 Task: For heading  Tahoma with underline.  font size for heading20,  'Change the font style of data to'Arial.  and font size to 12,  Change the alignment of both headline & data to Align left.  In the sheet  Attendance Sheet for Weekly Review
Action: Mouse moved to (251, 445)
Screenshot: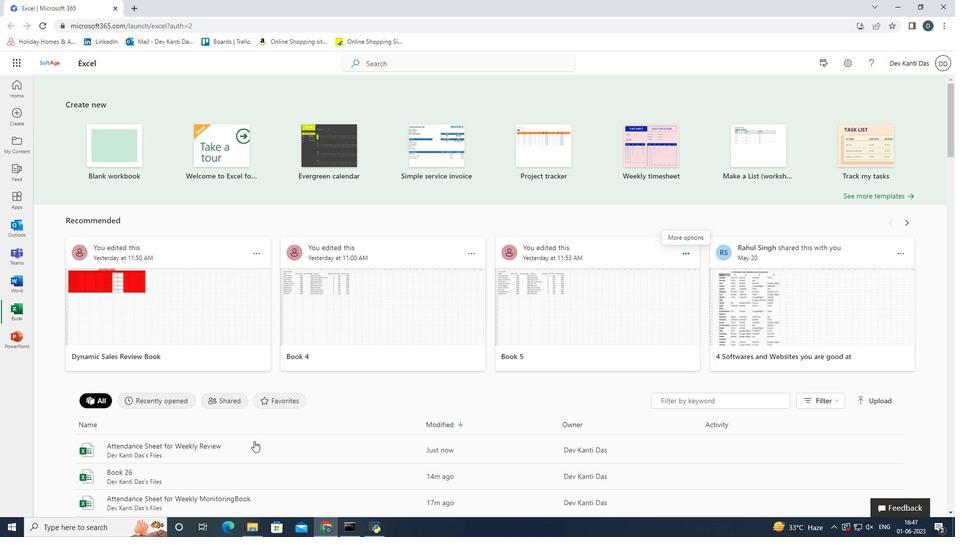 
Action: Mouse pressed left at (251, 445)
Screenshot: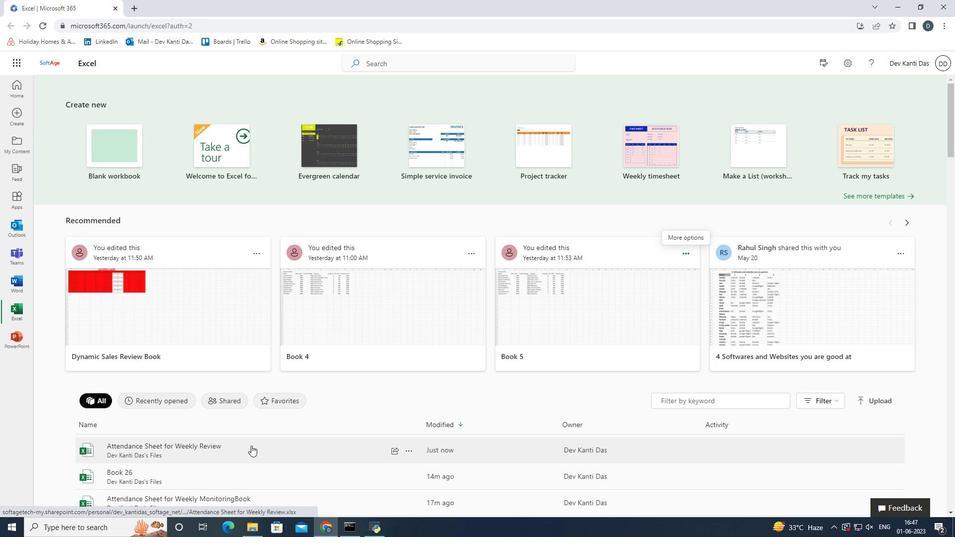 
Action: Mouse moved to (36, 168)
Screenshot: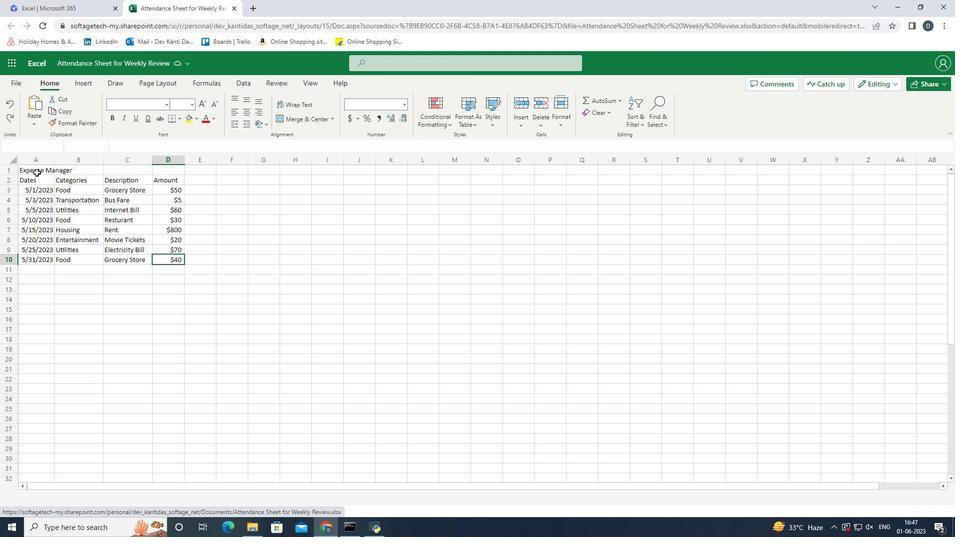 
Action: Mouse pressed left at (36, 168)
Screenshot: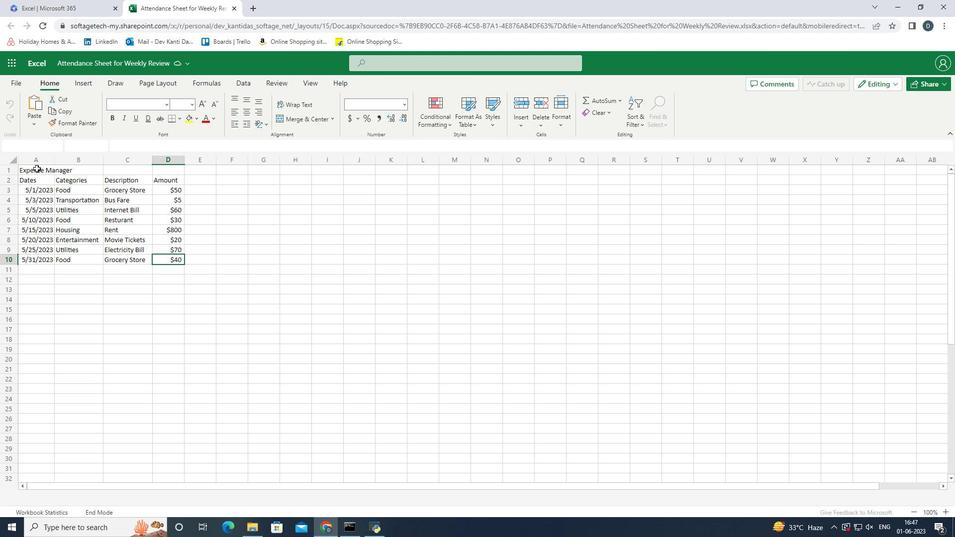 
Action: Mouse moved to (166, 107)
Screenshot: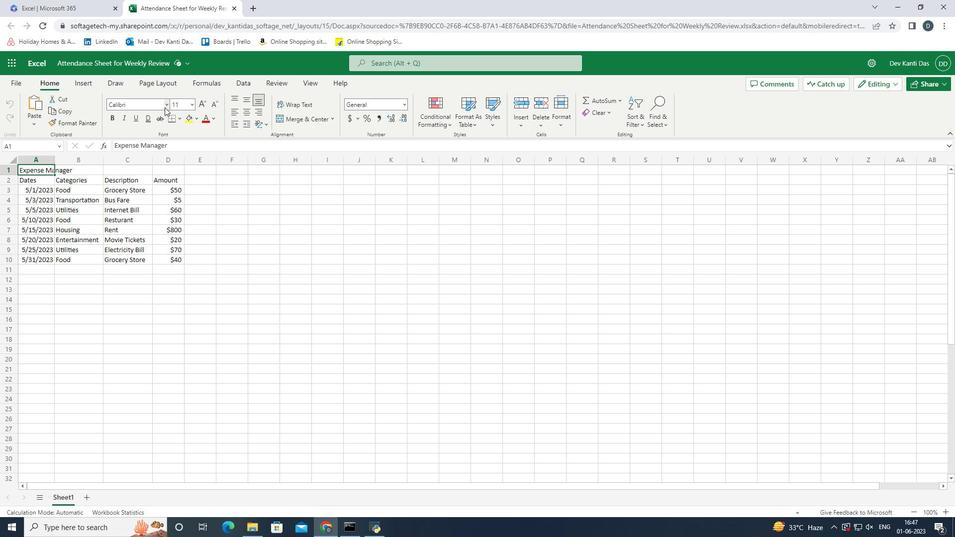 
Action: Mouse pressed left at (166, 107)
Screenshot: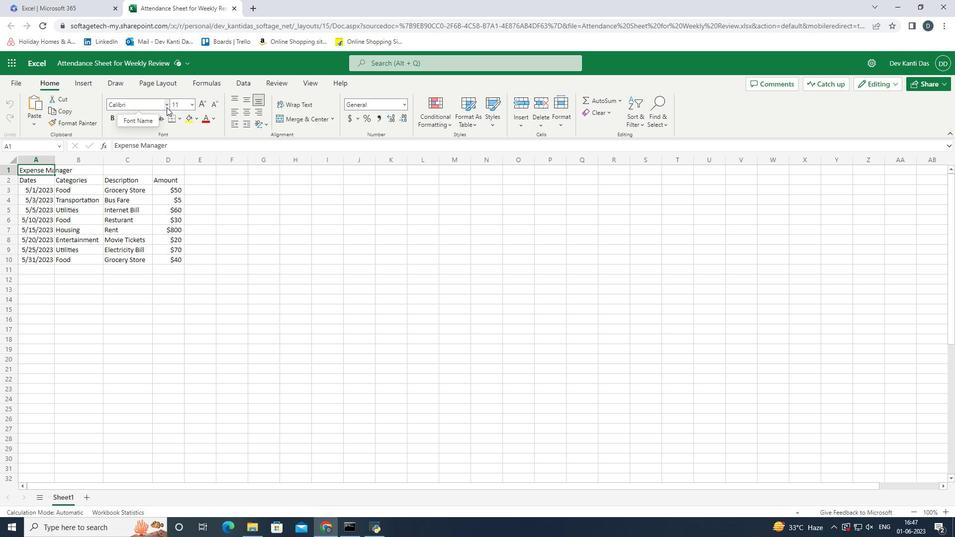 
Action: Mouse moved to (161, 346)
Screenshot: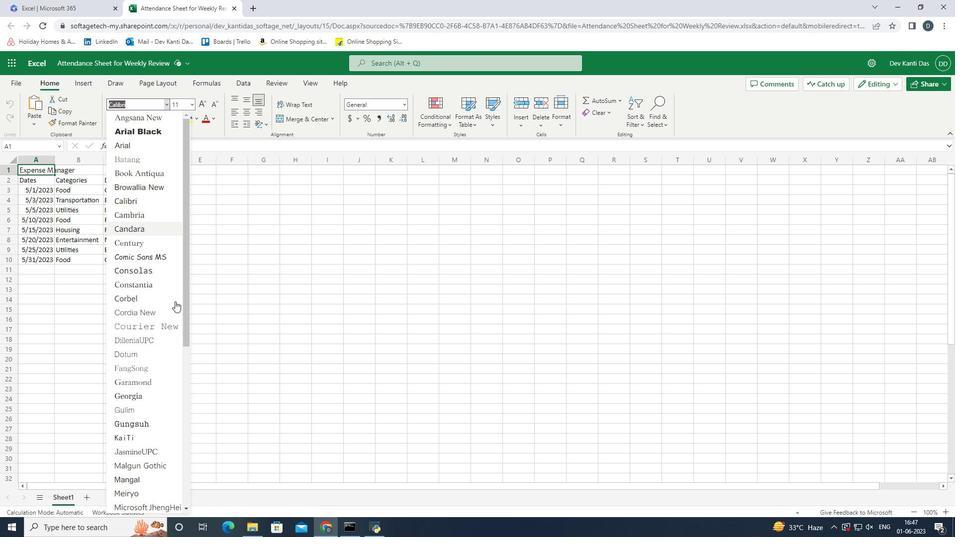 
Action: Mouse scrolled (161, 346) with delta (0, 0)
Screenshot: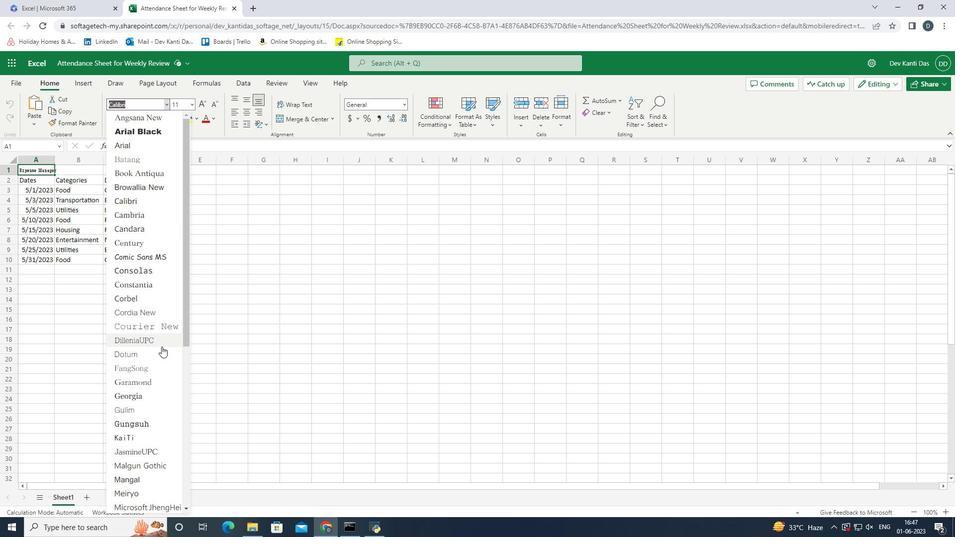 
Action: Mouse scrolled (161, 346) with delta (0, 0)
Screenshot: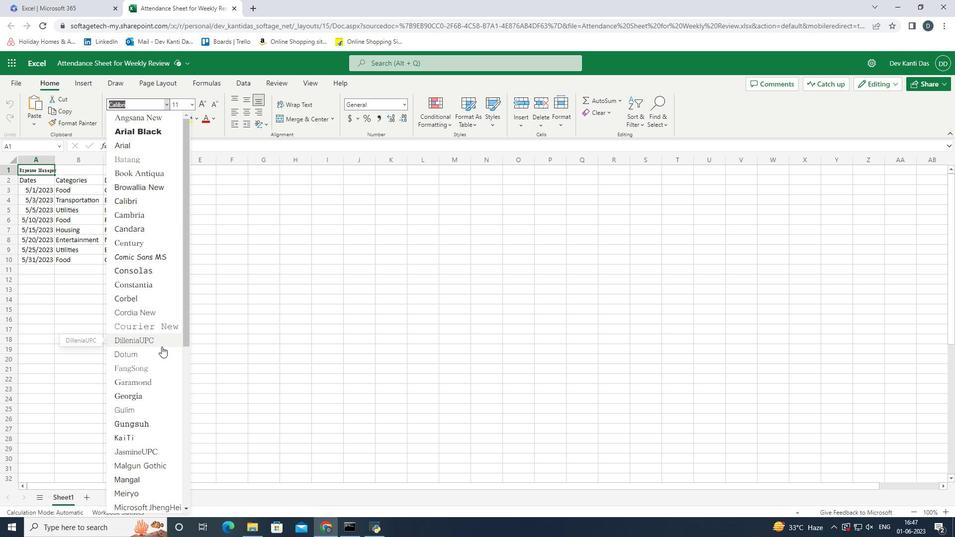 
Action: Mouse scrolled (161, 346) with delta (0, 0)
Screenshot: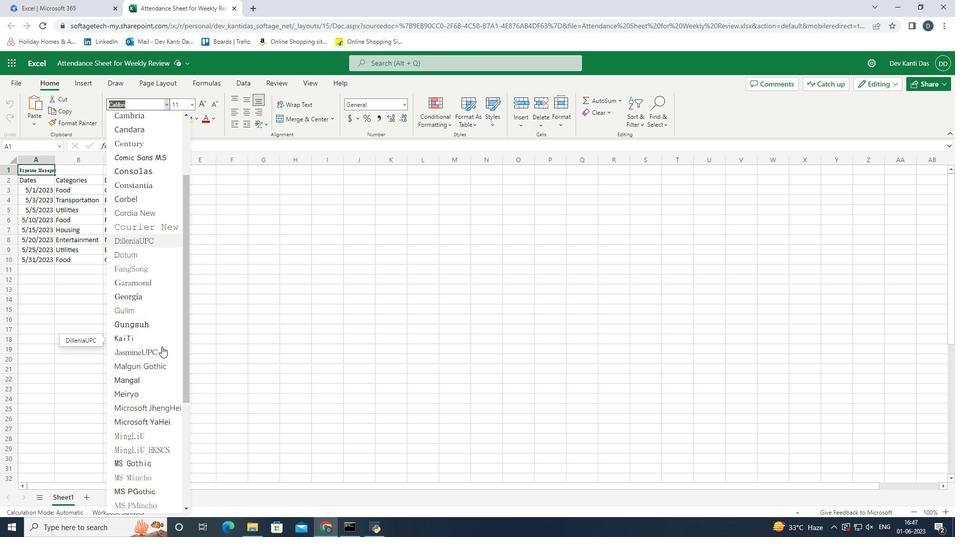 
Action: Mouse scrolled (161, 346) with delta (0, 0)
Screenshot: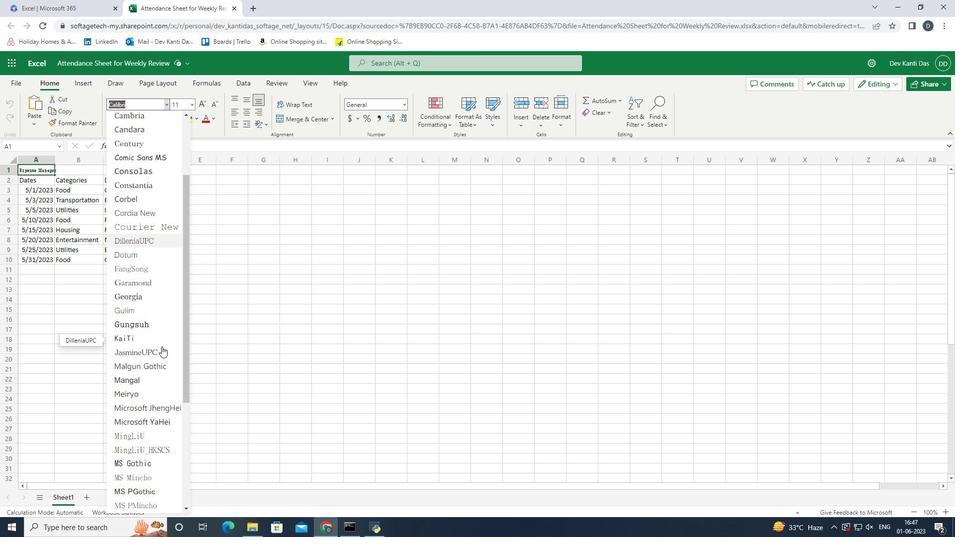 
Action: Mouse scrolled (161, 346) with delta (0, 0)
Screenshot: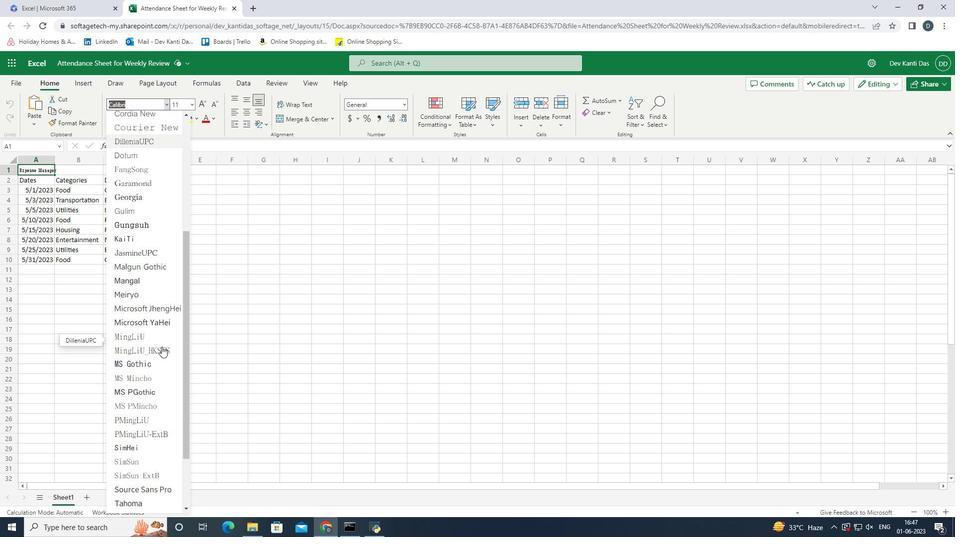 
Action: Mouse scrolled (161, 346) with delta (0, 0)
Screenshot: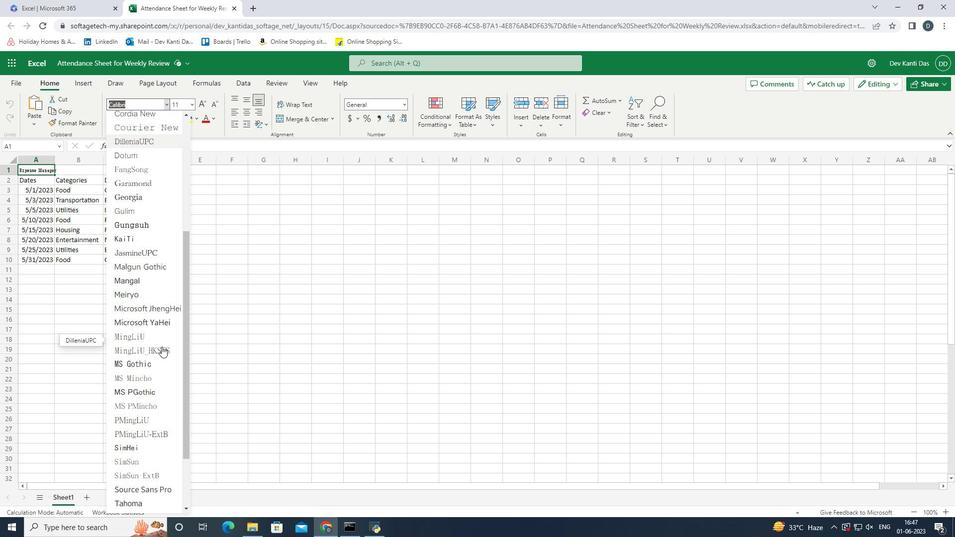 
Action: Mouse scrolled (161, 346) with delta (0, 0)
Screenshot: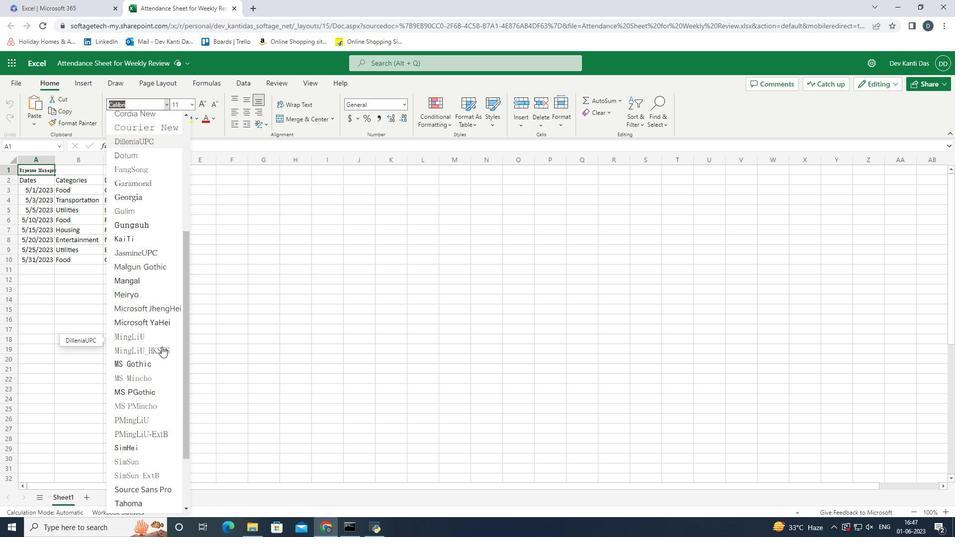
Action: Mouse scrolled (161, 346) with delta (0, 0)
Screenshot: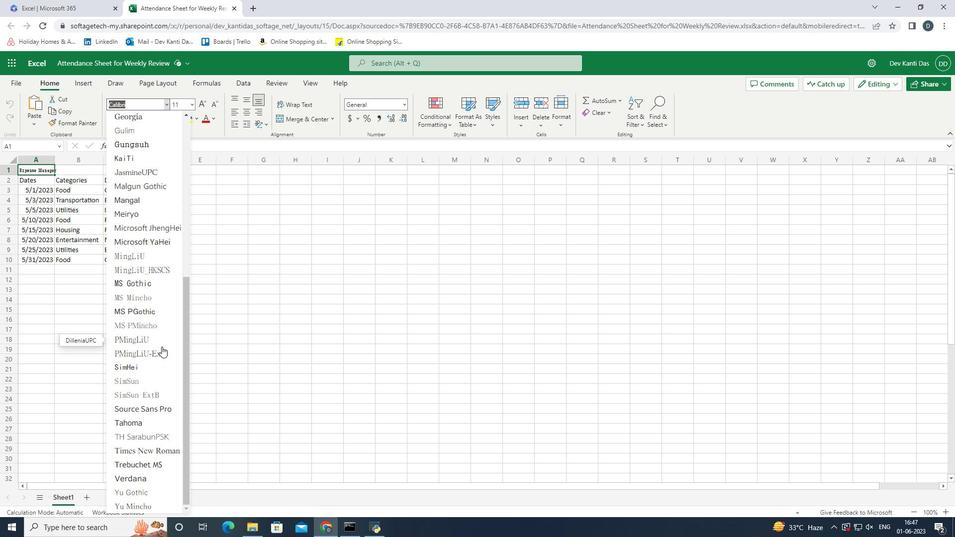 
Action: Mouse scrolled (161, 346) with delta (0, 0)
Screenshot: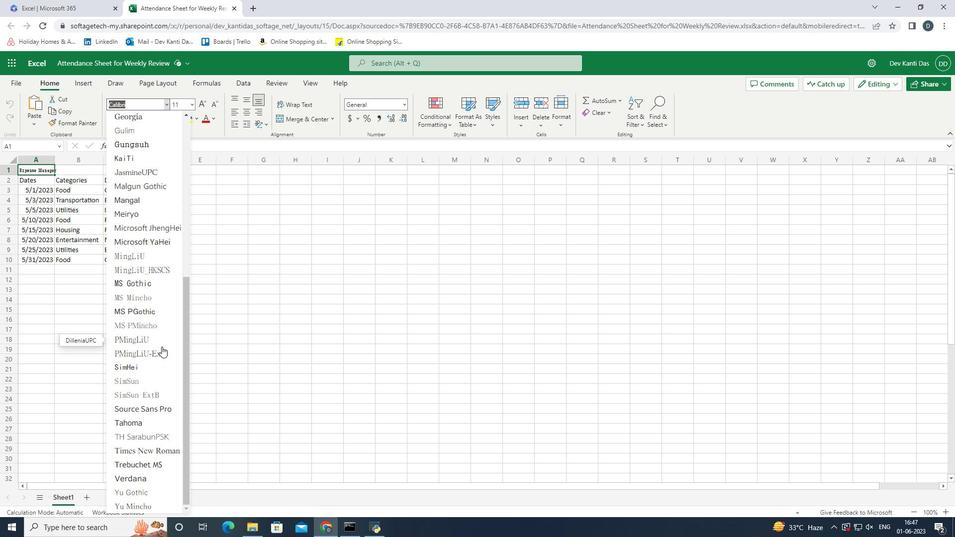 
Action: Mouse scrolled (161, 346) with delta (0, 0)
Screenshot: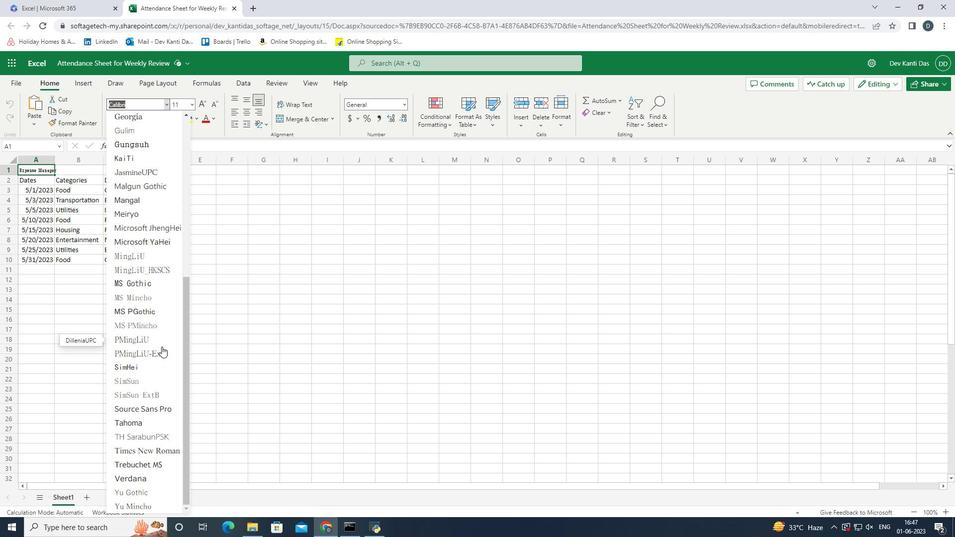 
Action: Mouse moved to (160, 421)
Screenshot: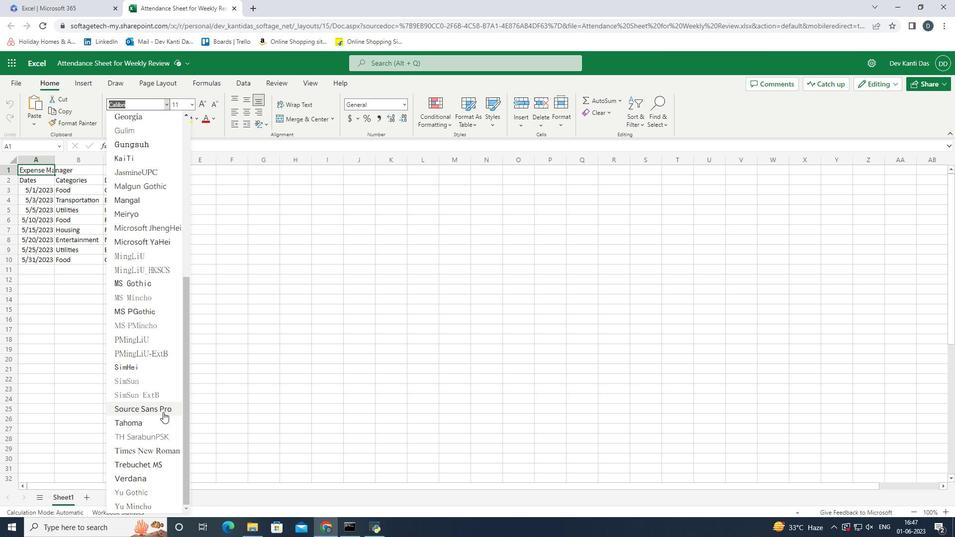 
Action: Mouse pressed left at (160, 421)
Screenshot: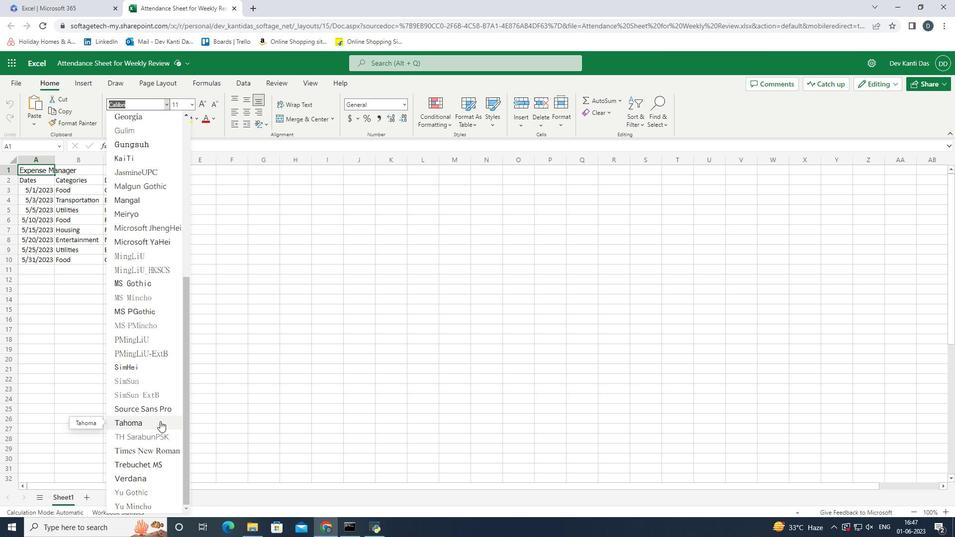 
Action: Mouse moved to (133, 117)
Screenshot: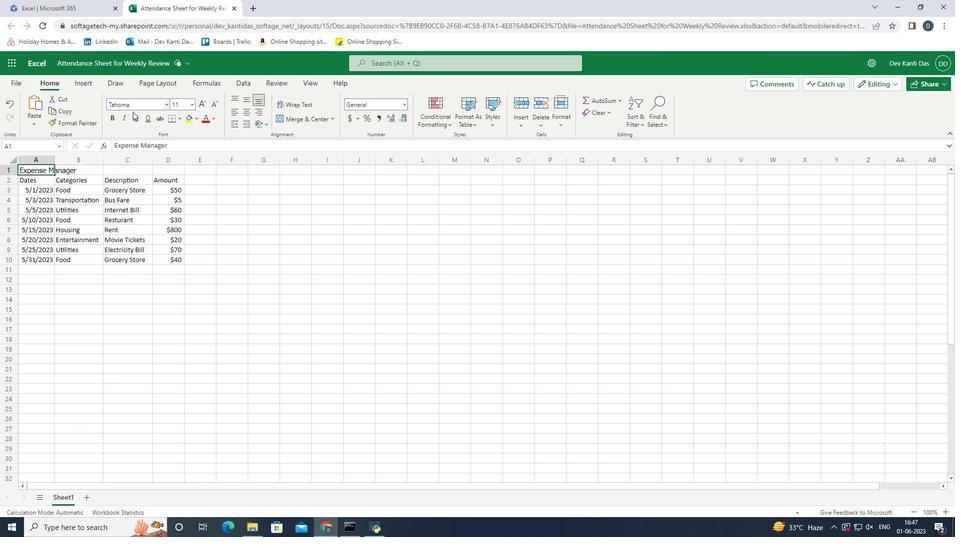 
Action: Mouse pressed left at (133, 117)
Screenshot: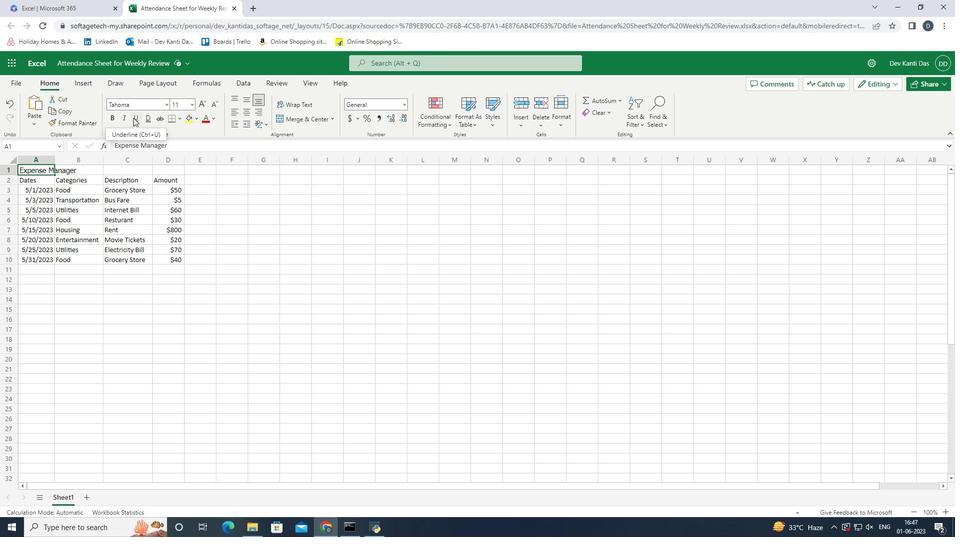 
Action: Mouse moved to (191, 102)
Screenshot: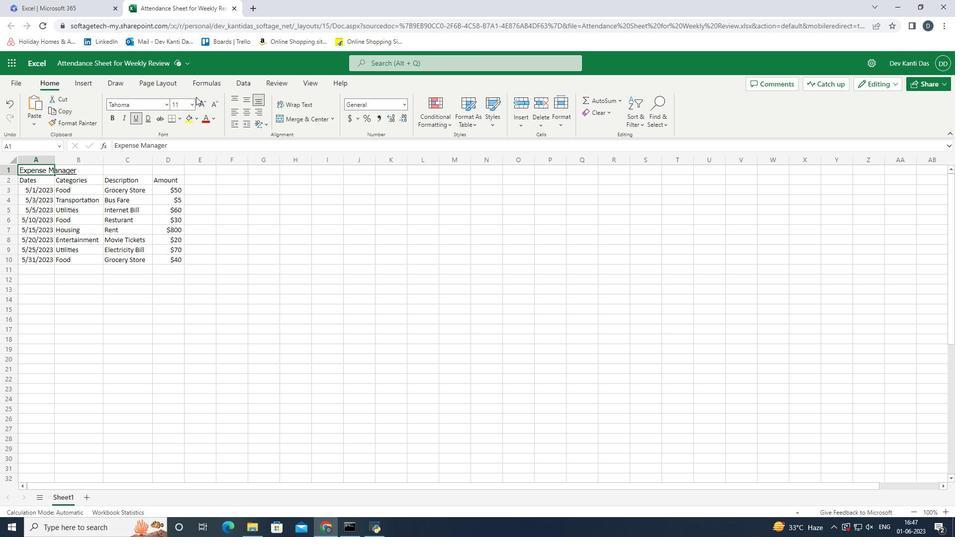 
Action: Mouse pressed left at (191, 102)
Screenshot: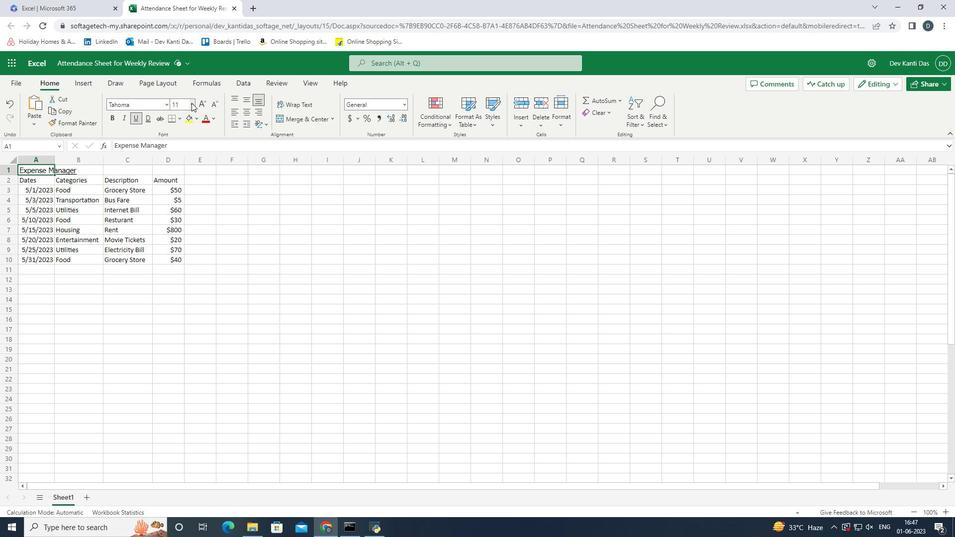 
Action: Mouse moved to (180, 227)
Screenshot: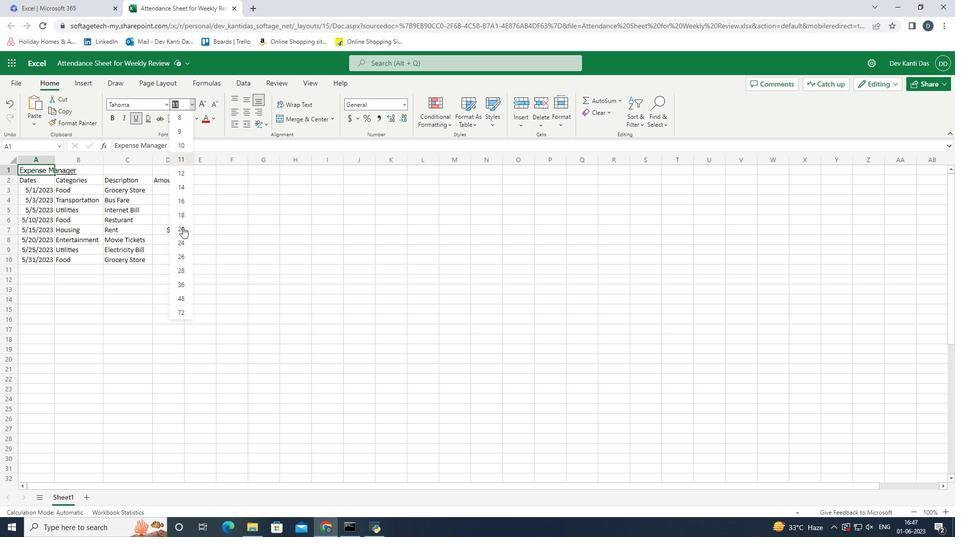 
Action: Mouse pressed left at (180, 227)
Screenshot: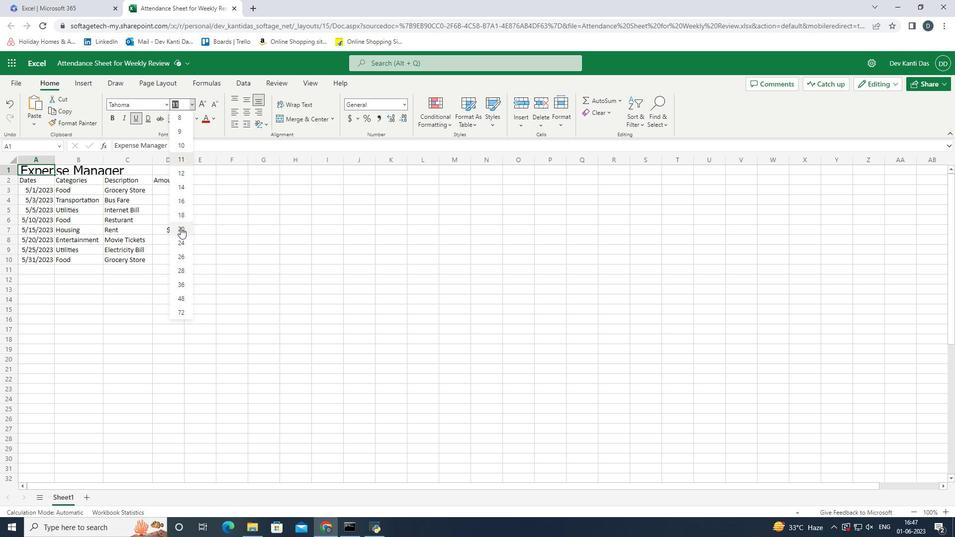 
Action: Mouse moved to (36, 173)
Screenshot: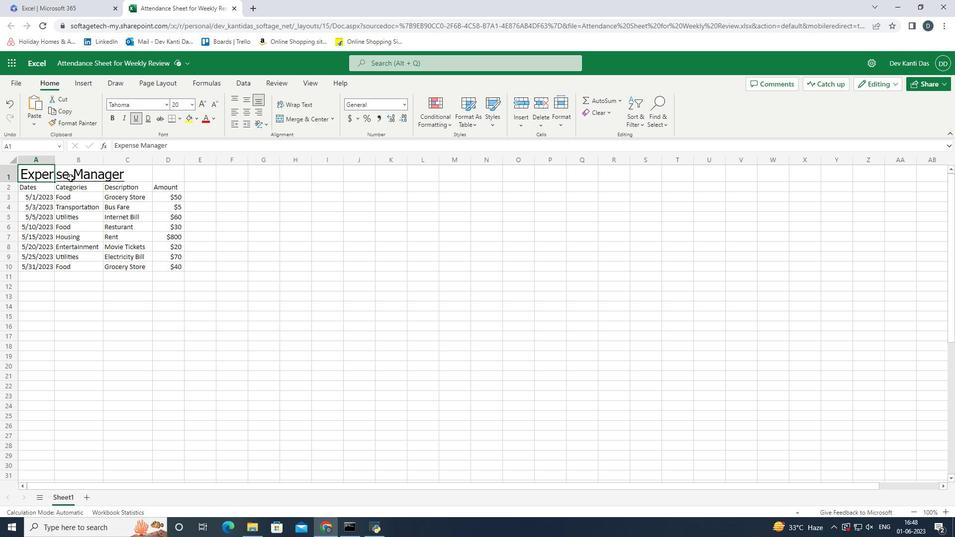 
Action: Mouse pressed left at (36, 173)
Screenshot: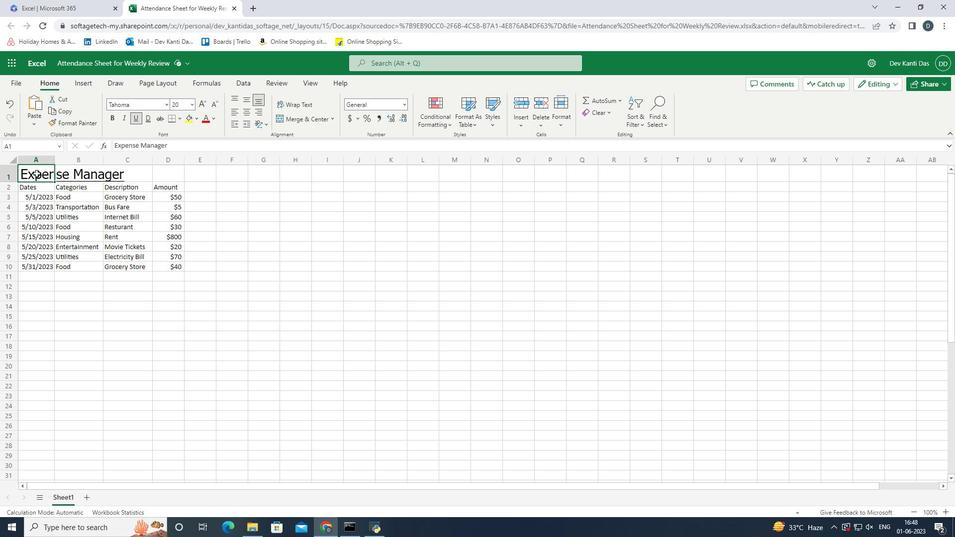 
Action: Mouse moved to (332, 119)
Screenshot: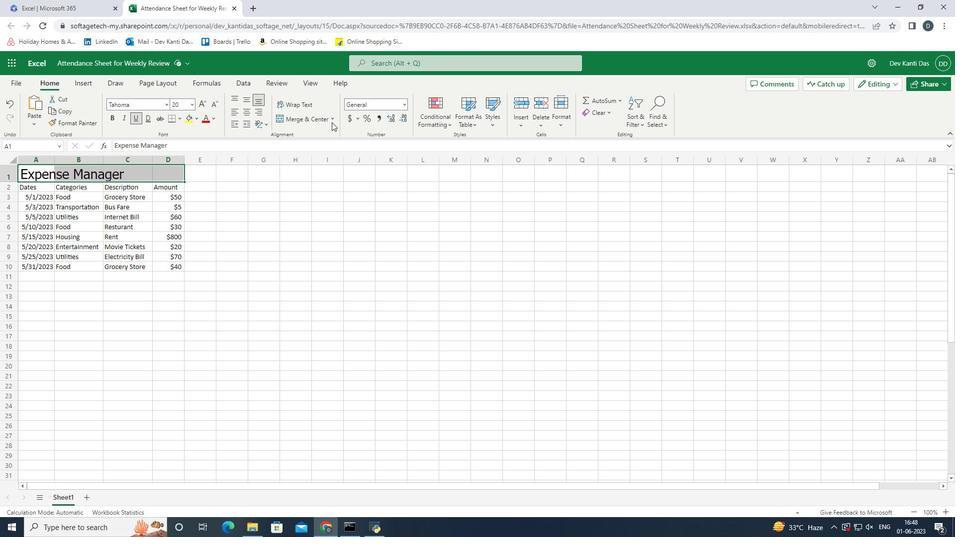 
Action: Mouse pressed left at (332, 119)
Screenshot: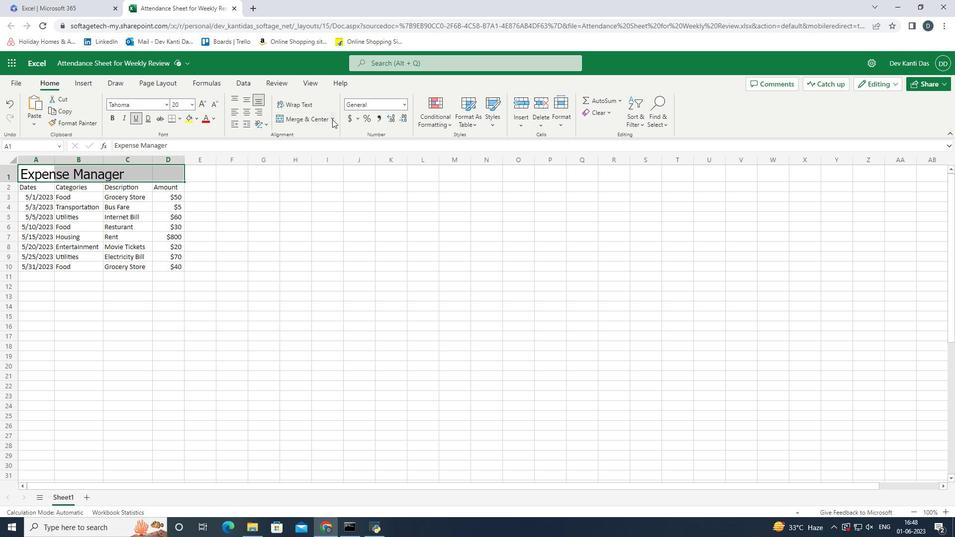 
Action: Mouse moved to (327, 175)
Screenshot: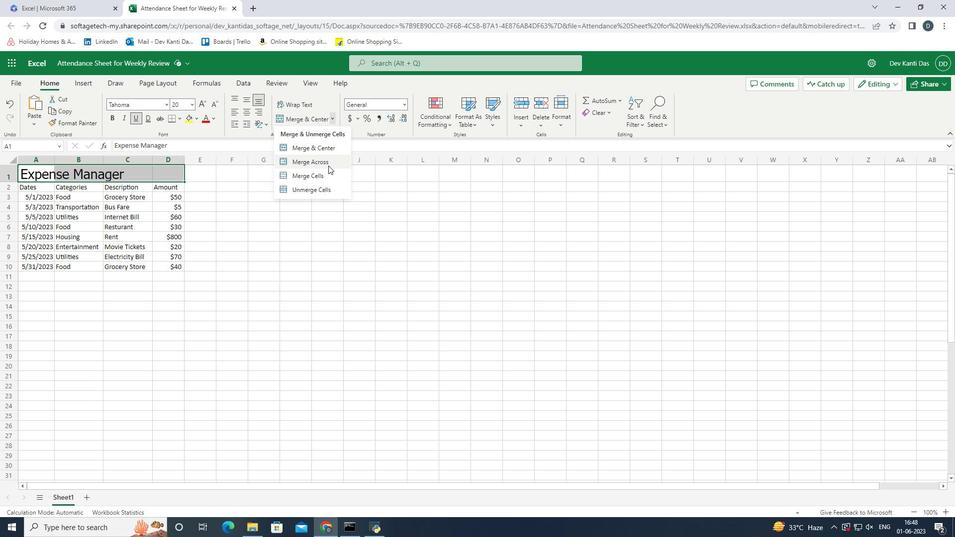 
Action: Mouse pressed left at (327, 175)
Screenshot: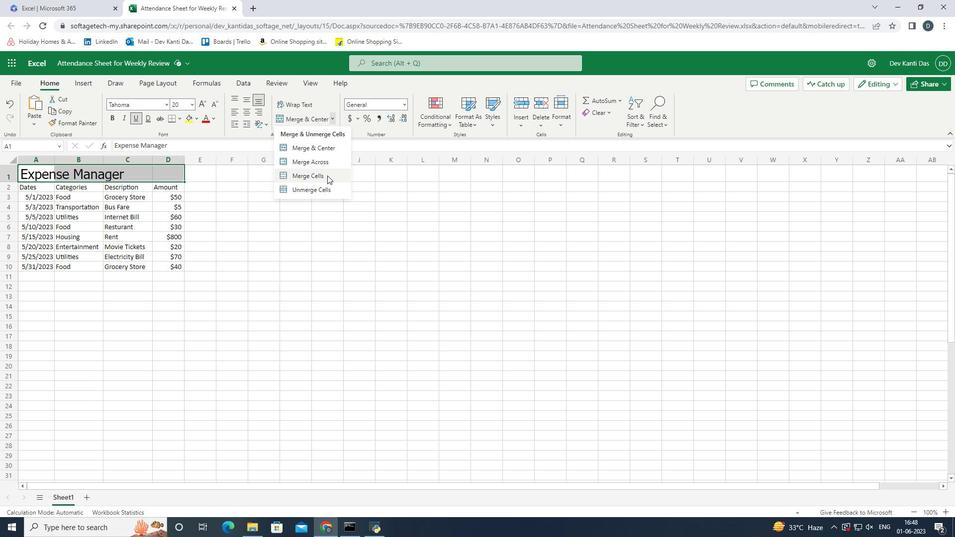 
Action: Mouse moved to (28, 187)
Screenshot: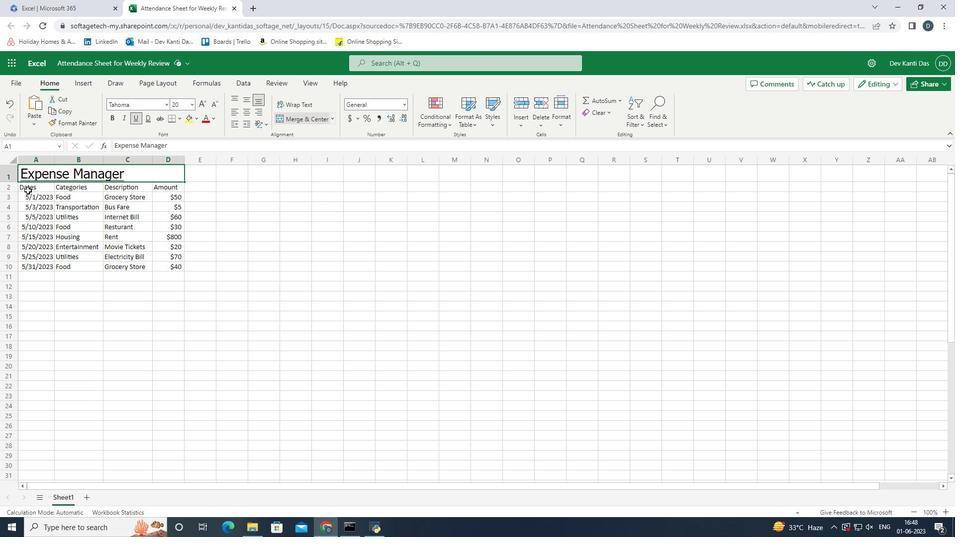 
Action: Mouse pressed left at (28, 187)
Screenshot: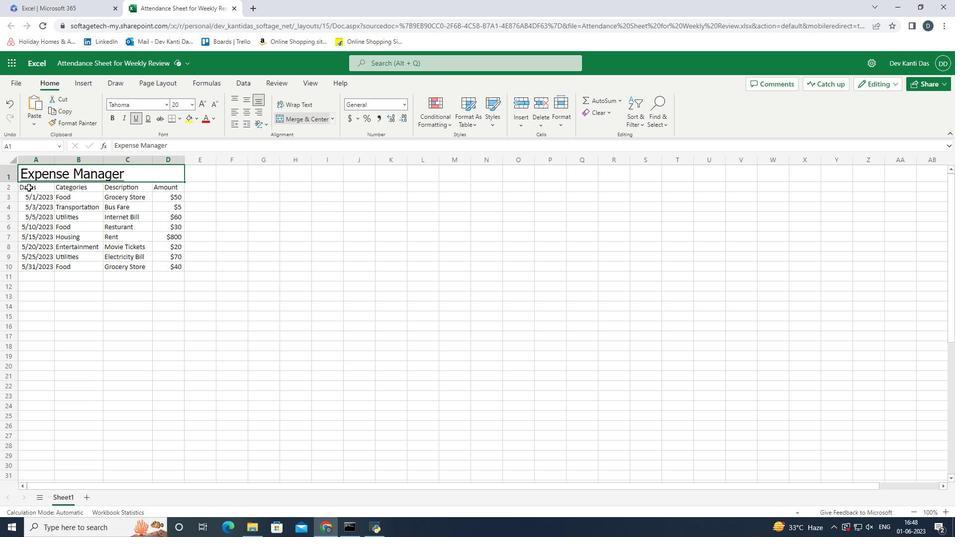 
Action: Mouse moved to (31, 186)
Screenshot: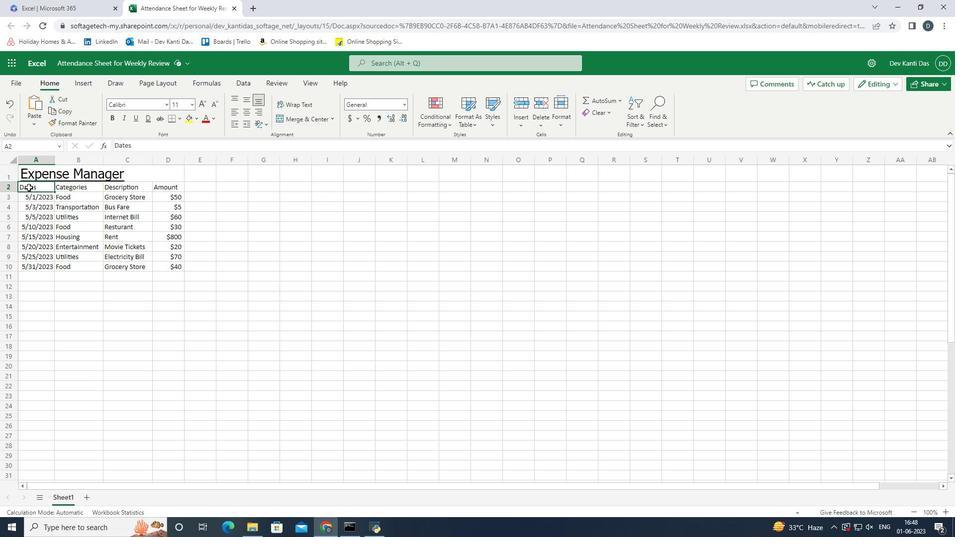 
Action: Mouse pressed left at (31, 186)
Screenshot: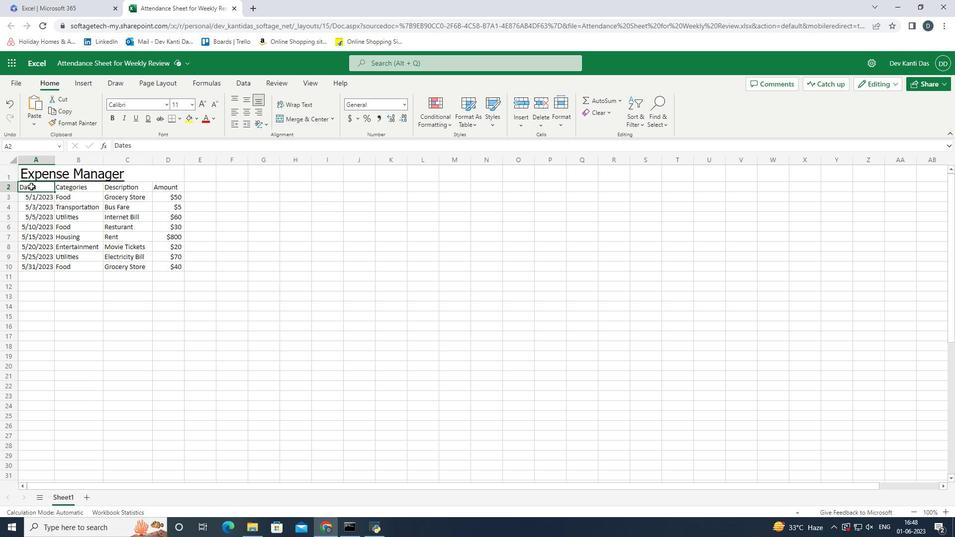 
Action: Mouse moved to (165, 103)
Screenshot: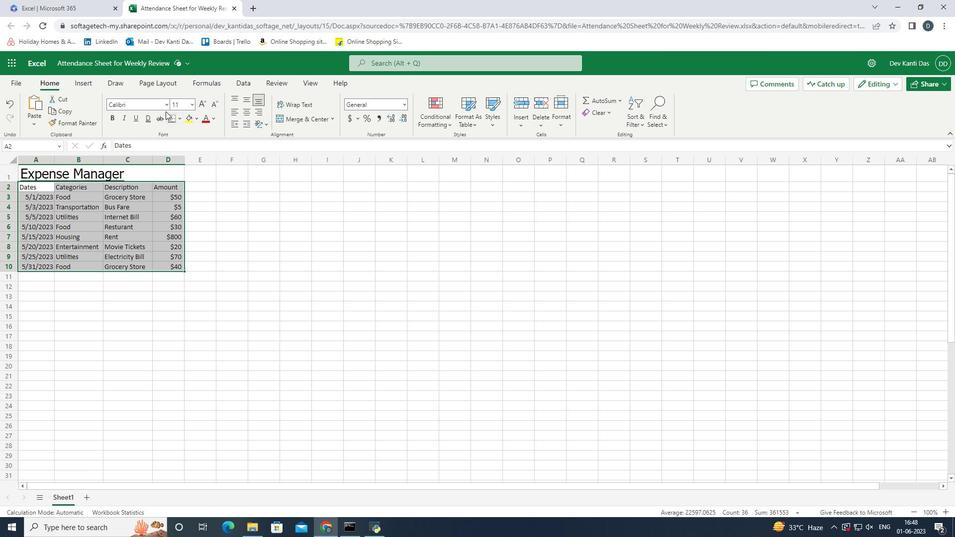 
Action: Mouse pressed left at (165, 103)
Screenshot: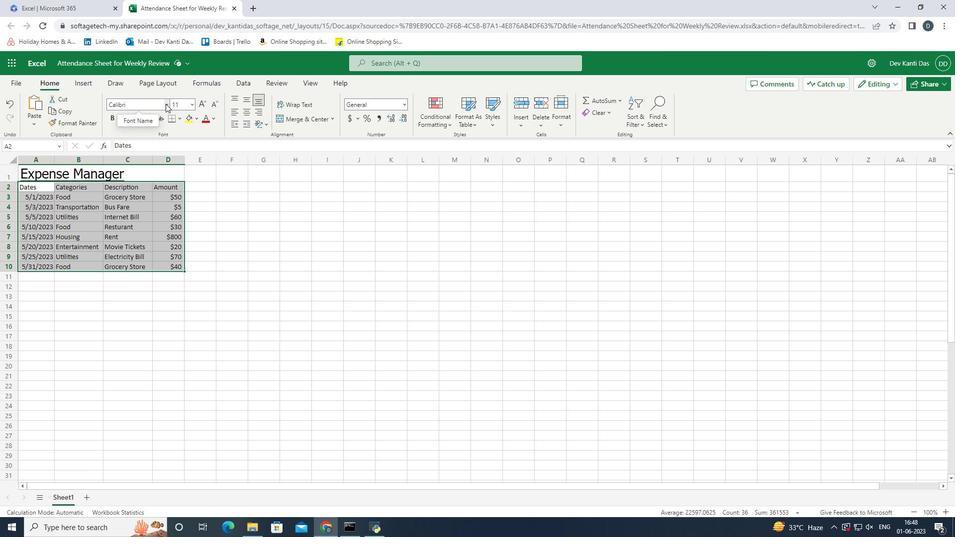 
Action: Mouse moved to (174, 149)
Screenshot: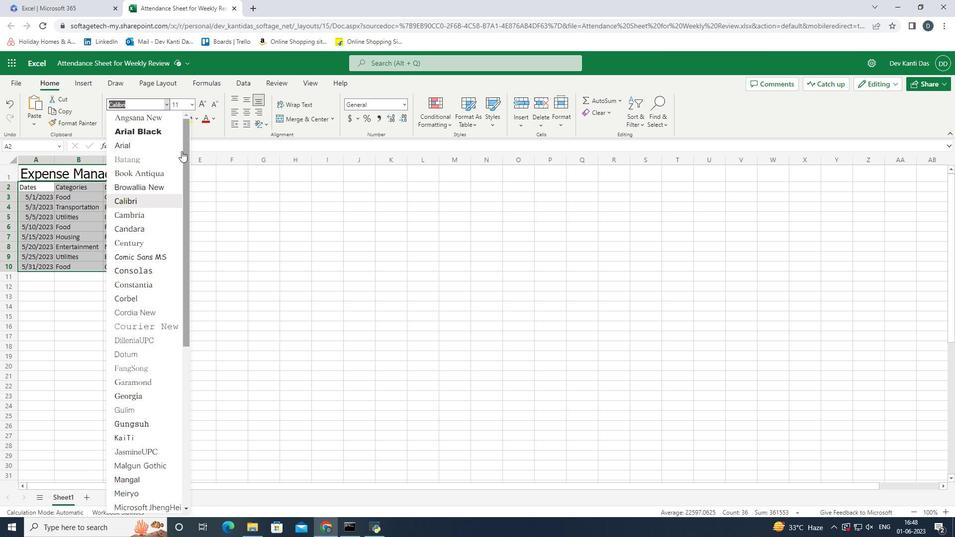 
Action: Mouse pressed left at (174, 149)
Screenshot: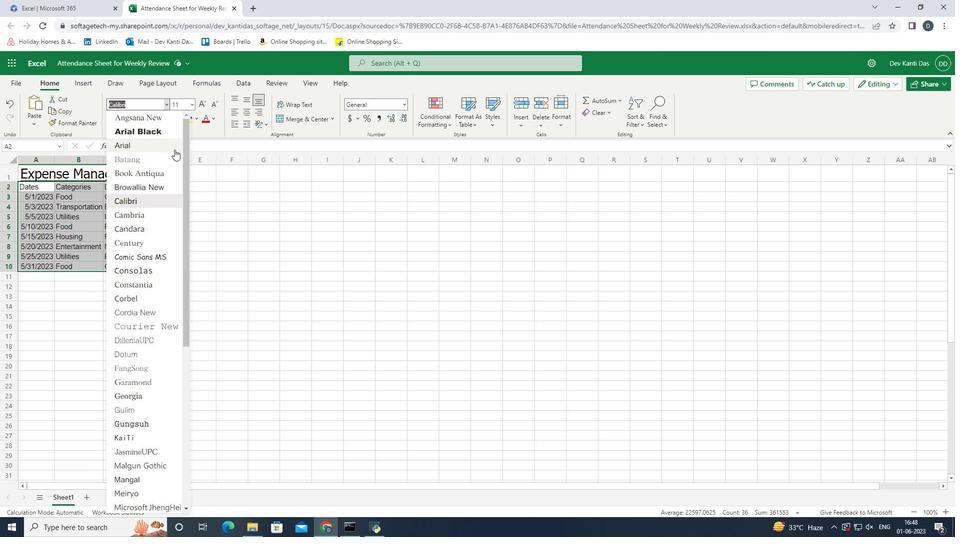 
Action: Mouse moved to (194, 105)
Screenshot: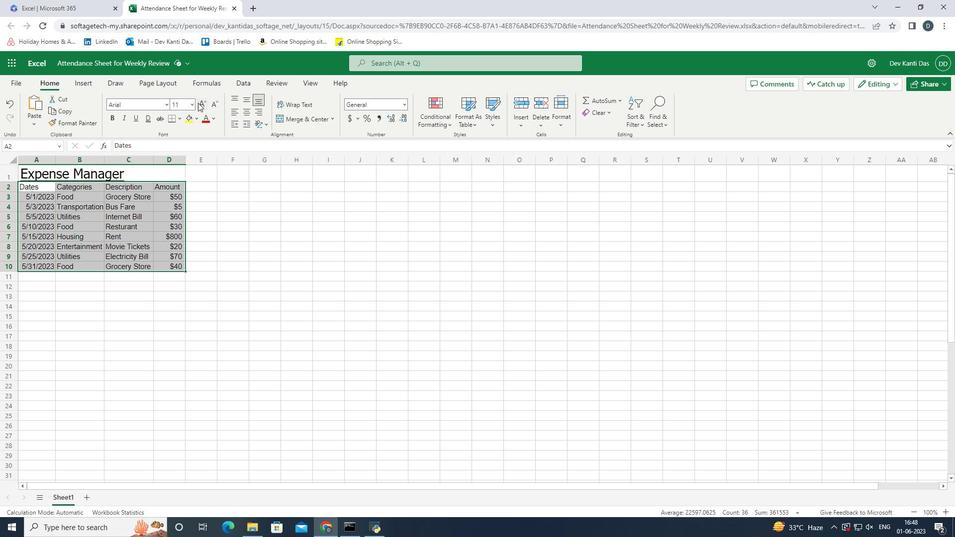 
Action: Mouse pressed left at (194, 105)
Screenshot: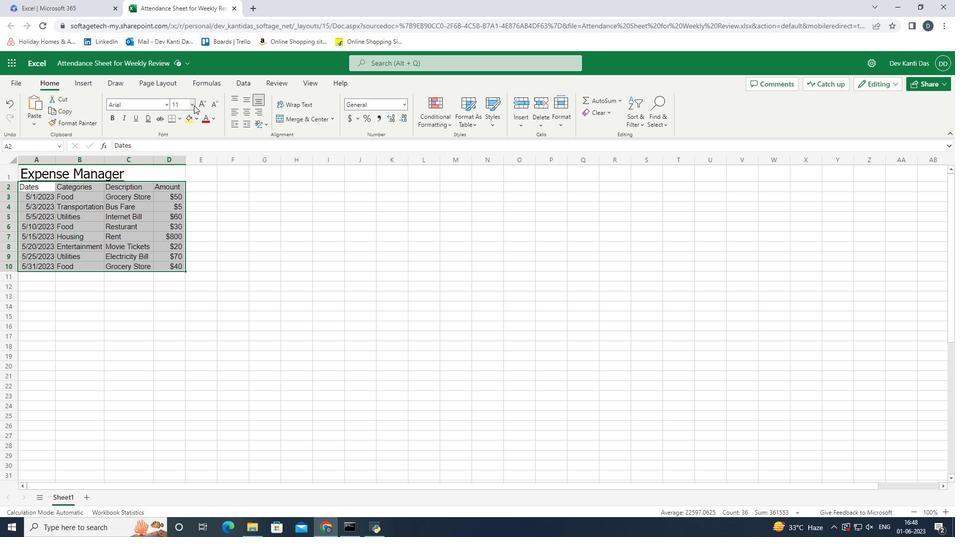 
Action: Mouse moved to (179, 174)
Screenshot: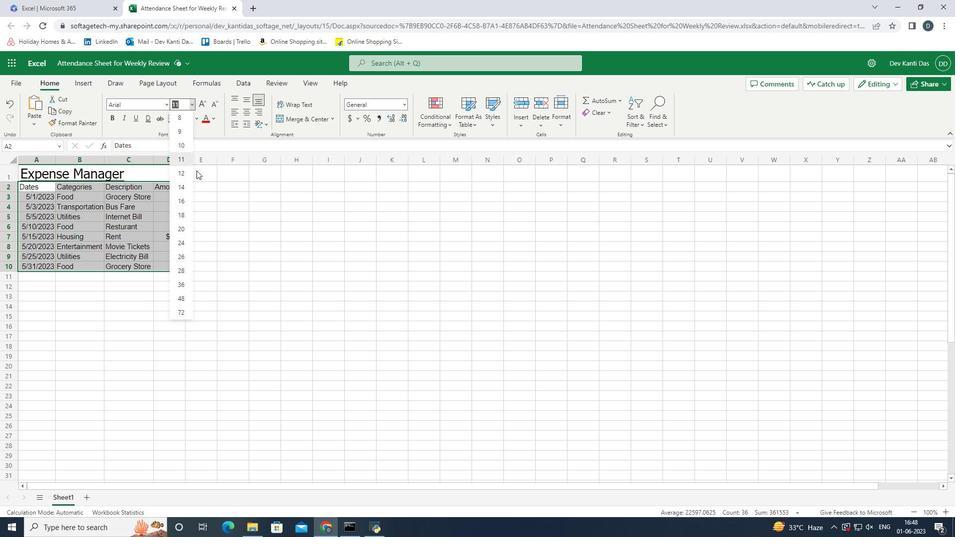 
Action: Mouse pressed left at (179, 174)
Screenshot: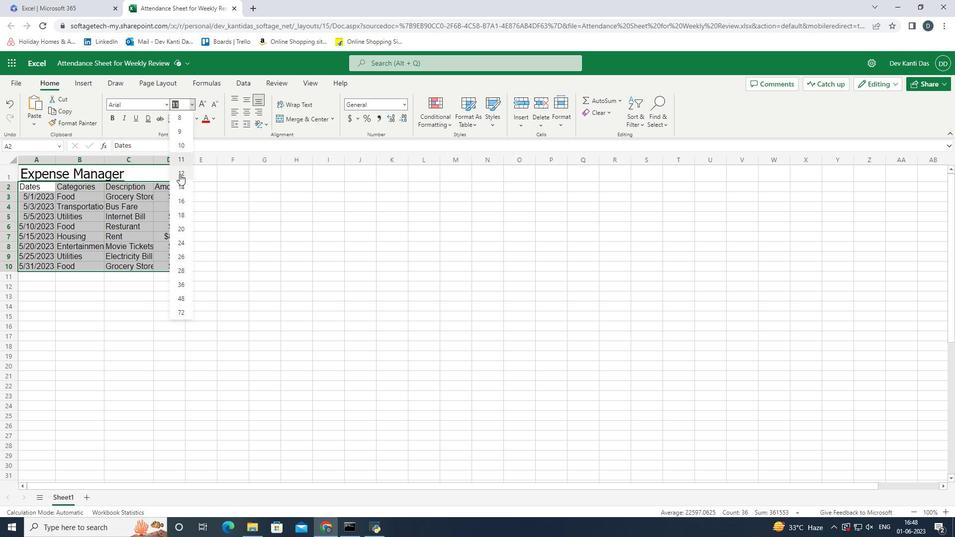 
Action: Mouse moved to (158, 160)
Screenshot: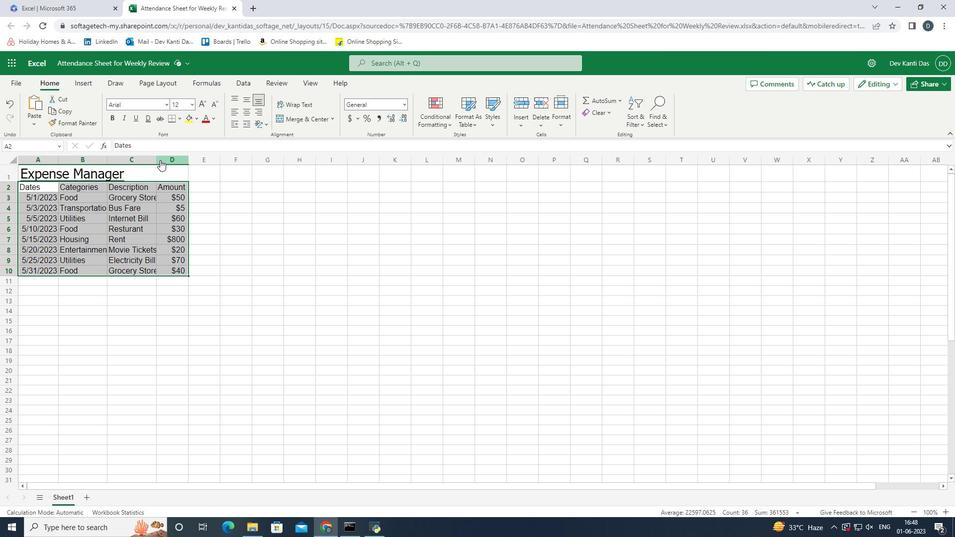 
Action: Mouse pressed left at (158, 160)
Screenshot: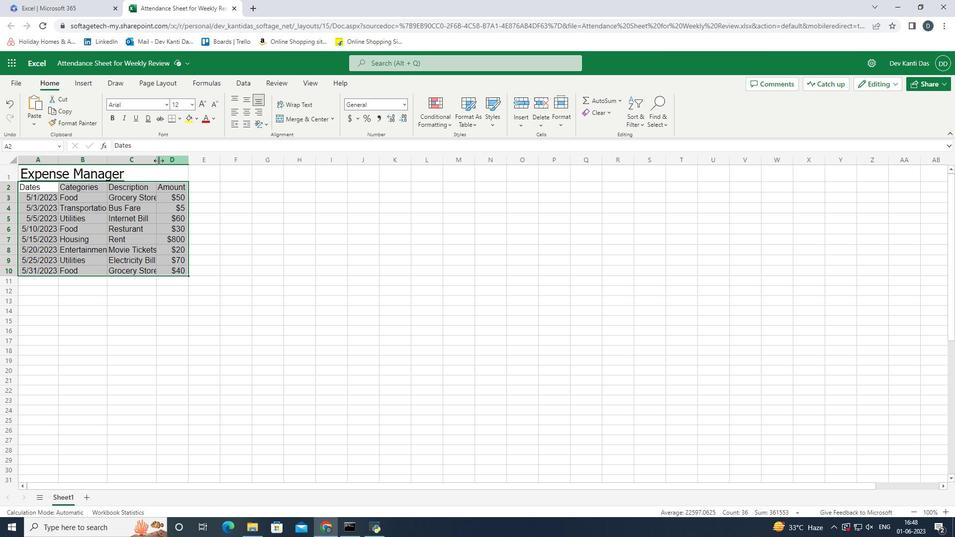 
Action: Mouse moved to (105, 155)
Screenshot: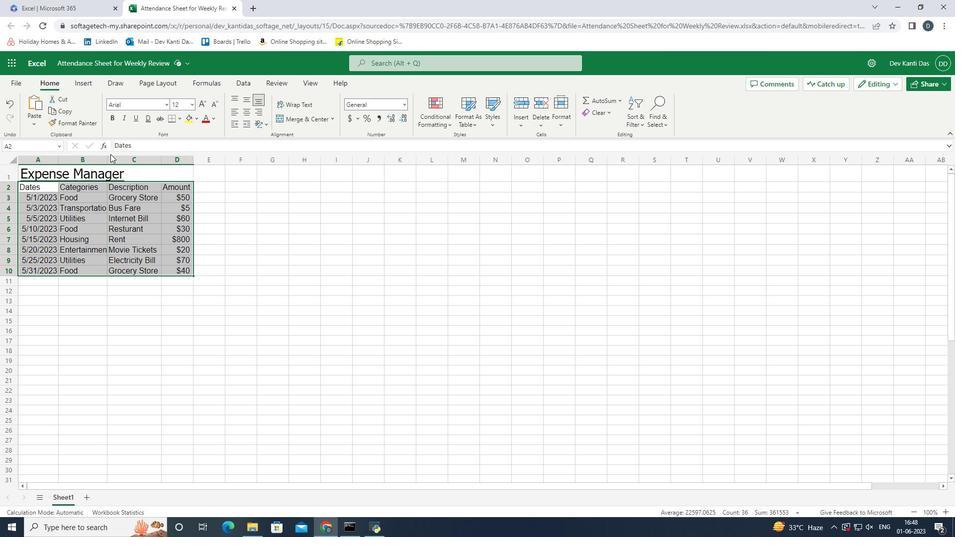 
Action: Mouse pressed left at (105, 155)
Screenshot: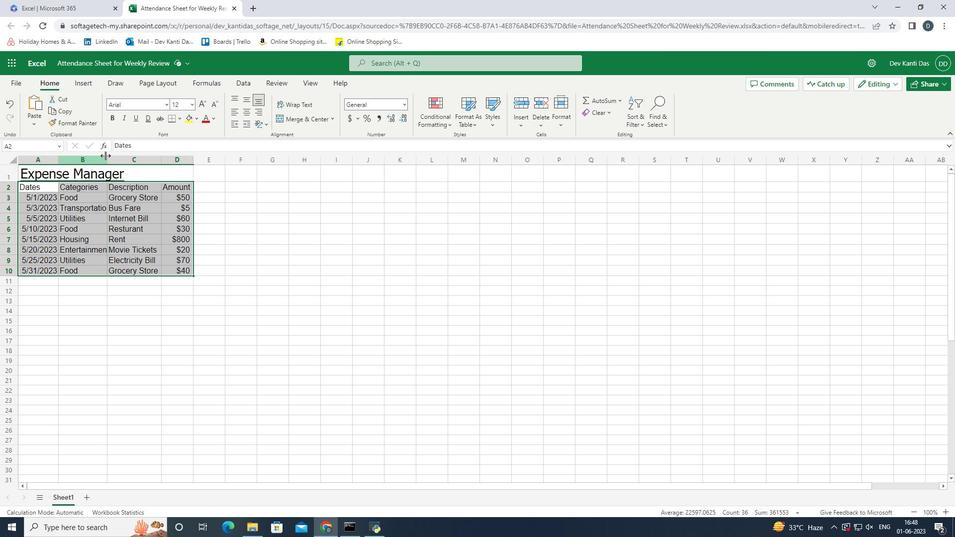 
Action: Mouse moved to (110, 162)
Screenshot: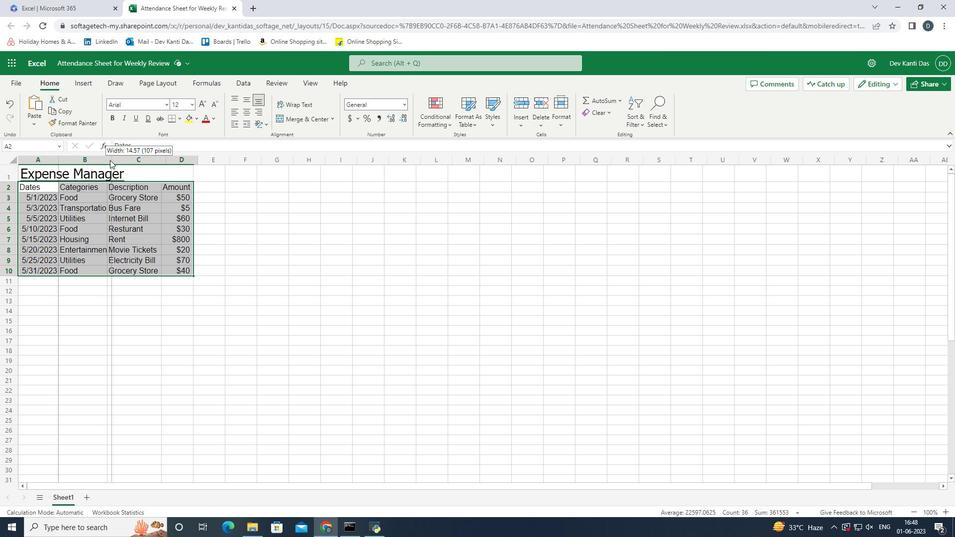 
Action: Mouse pressed left at (110, 162)
Screenshot: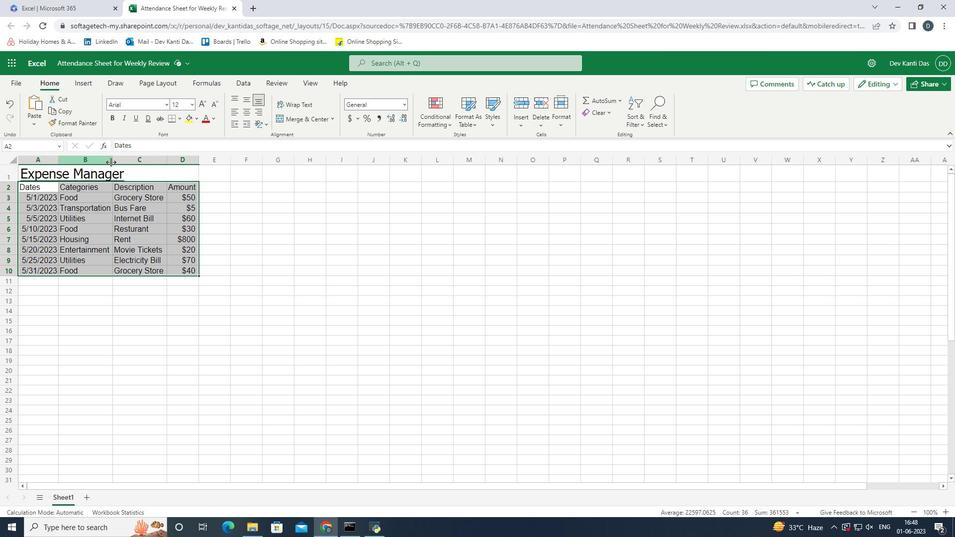 
Action: Mouse moved to (145, 175)
Screenshot: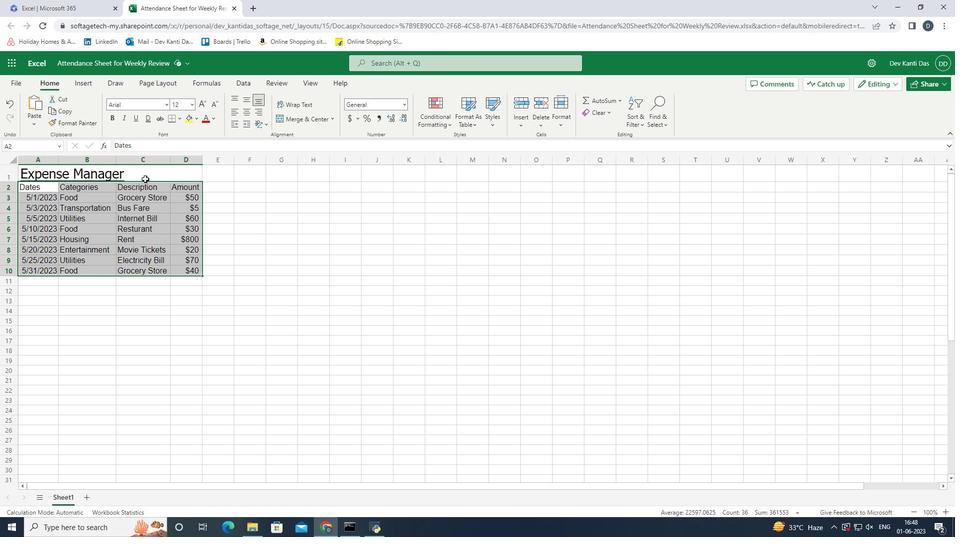 
Action: Mouse pressed left at (145, 175)
Screenshot: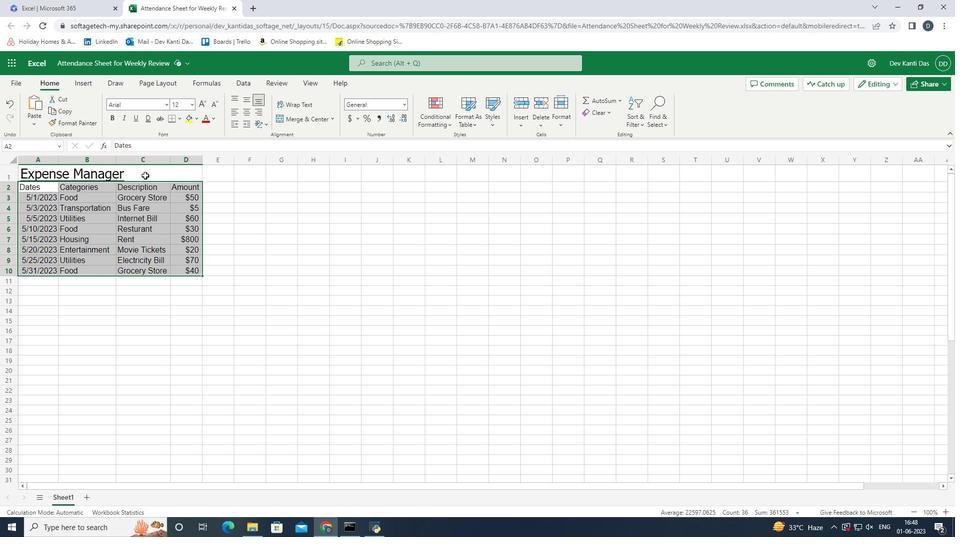 
Action: Mouse moved to (135, 174)
Screenshot: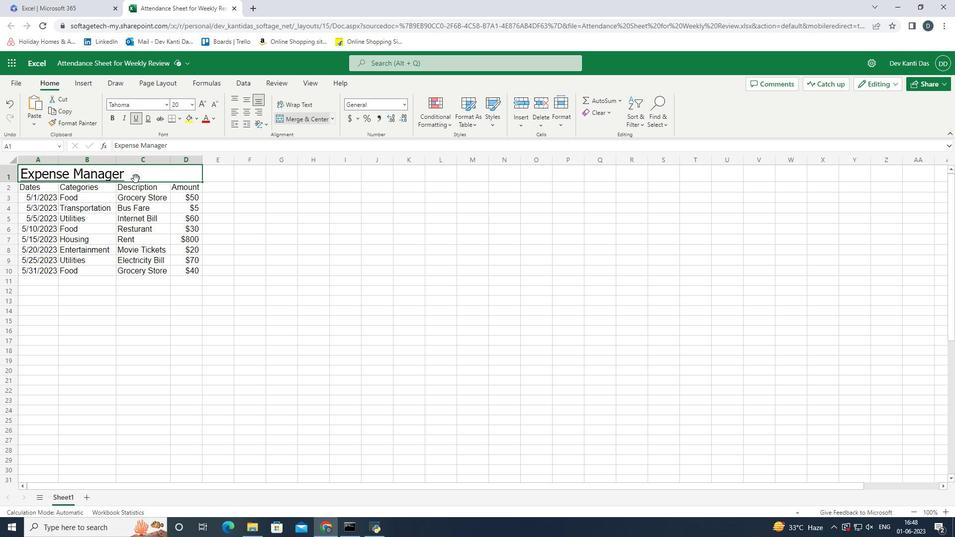 
Action: Mouse pressed left at (135, 174)
Screenshot: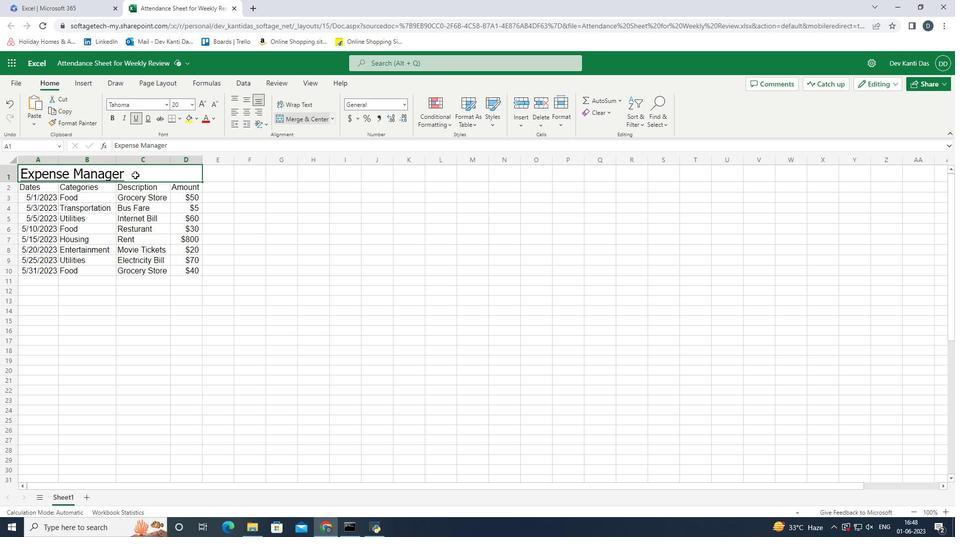 
Action: Mouse moved to (245, 99)
Screenshot: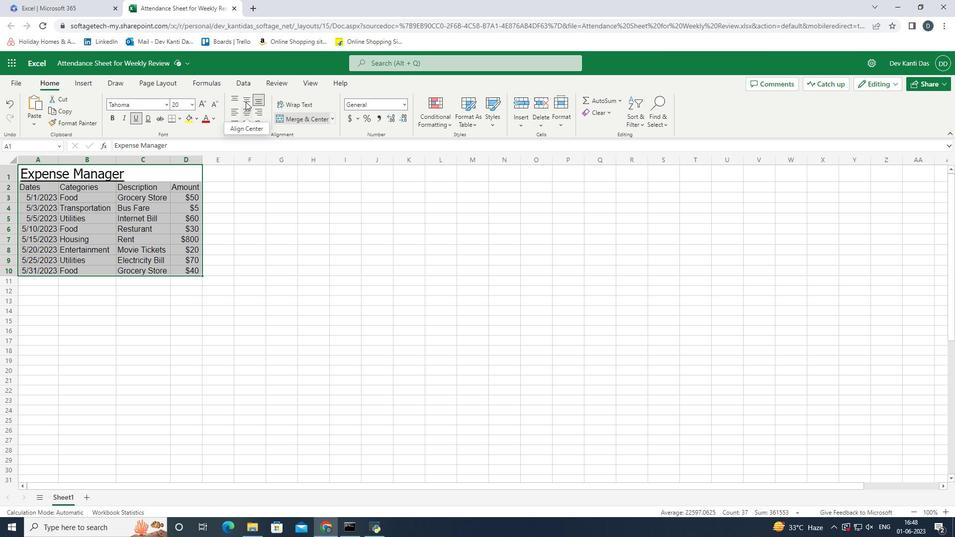 
Action: Mouse pressed left at (245, 99)
Screenshot: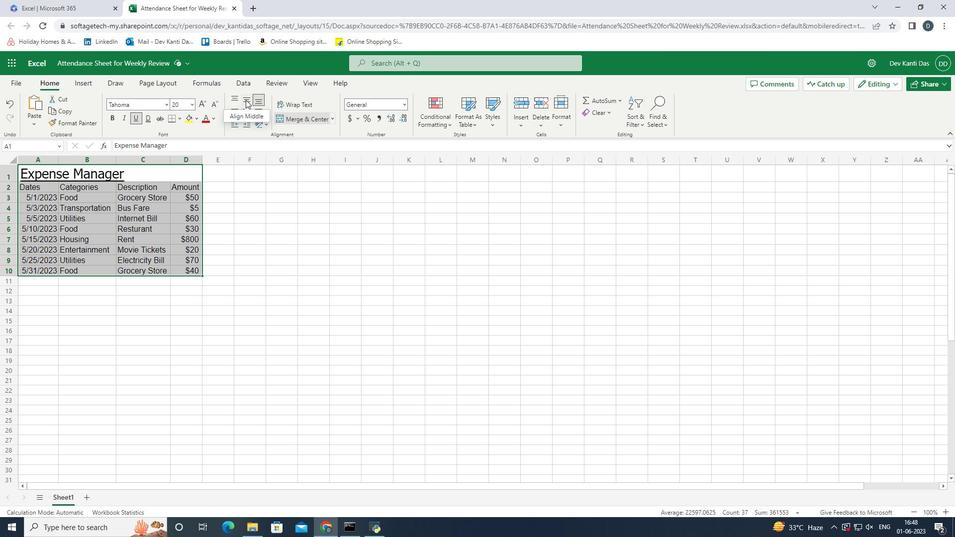 
Action: Mouse moved to (233, 110)
Screenshot: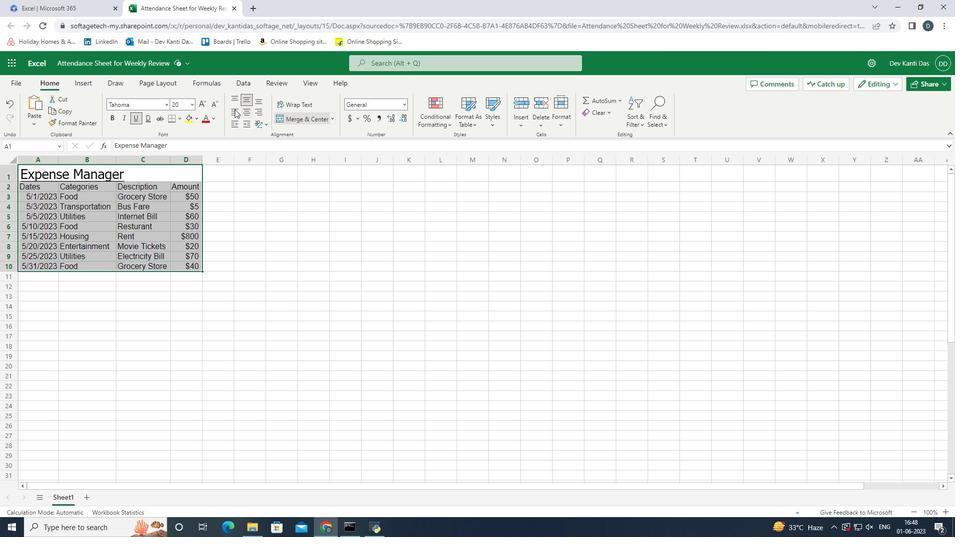 
Action: Mouse pressed left at (233, 110)
Screenshot: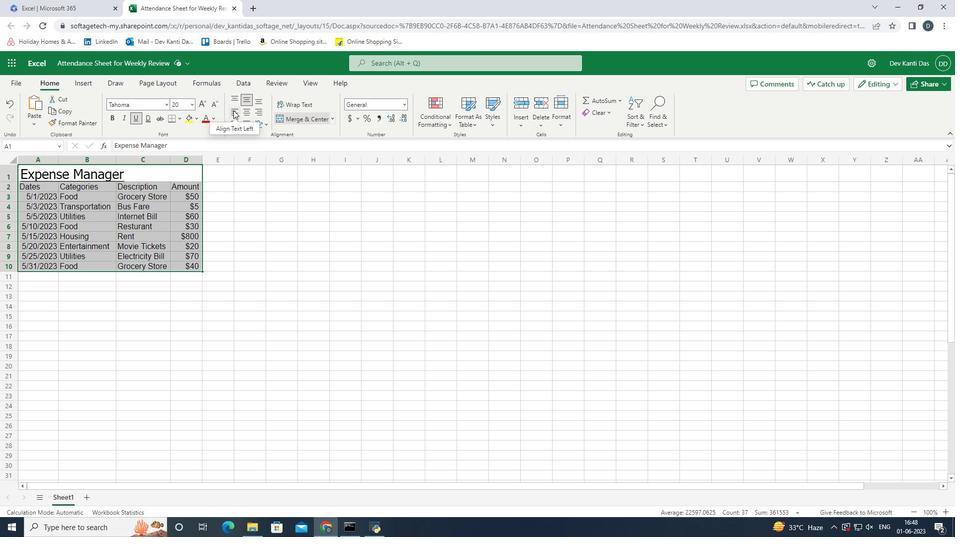 
Action: Mouse moved to (183, 263)
Screenshot: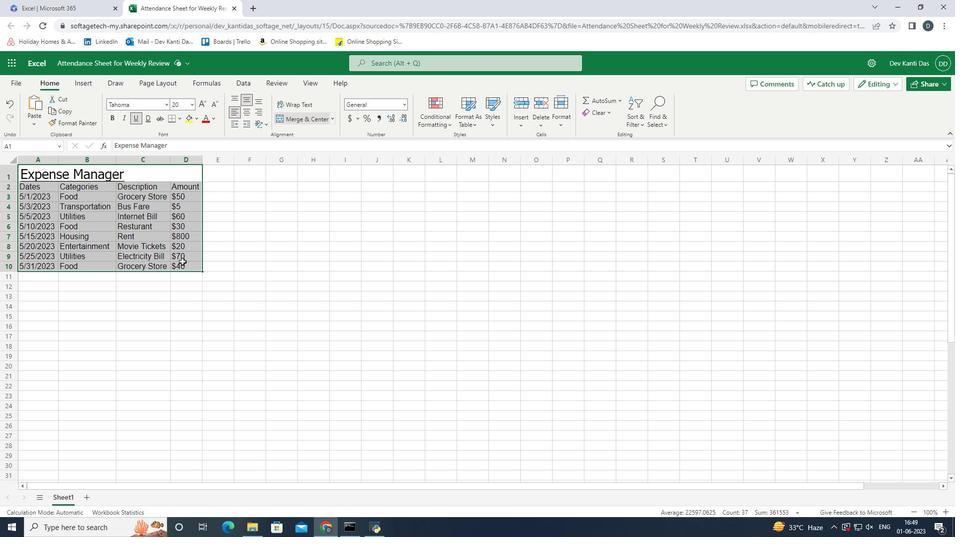 
Action: Mouse pressed left at (183, 263)
Screenshot: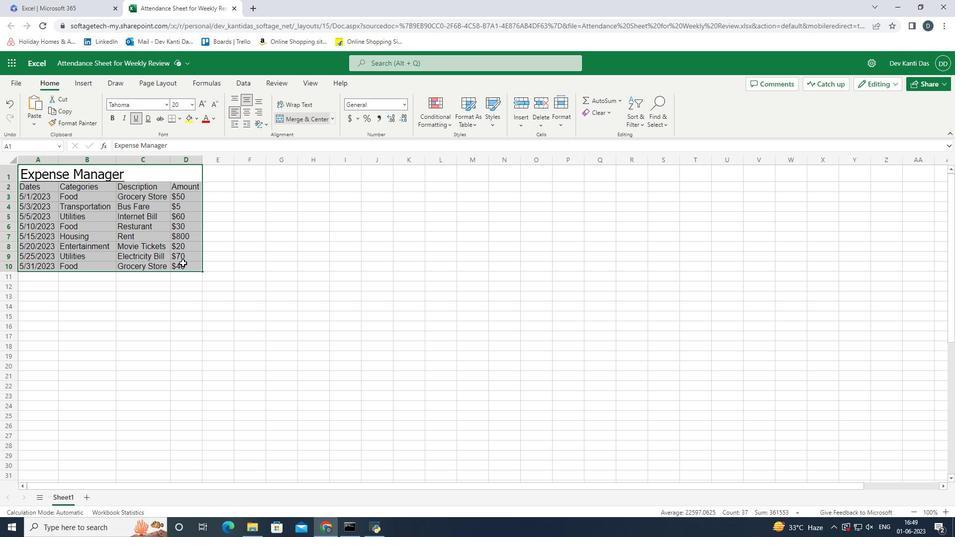 
Action: Mouse moved to (224, 255)
Screenshot: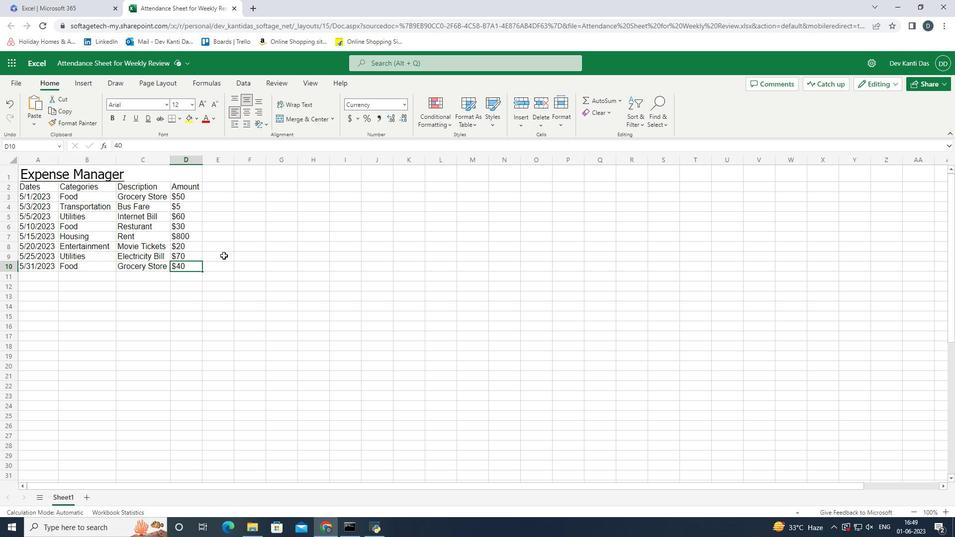 
